 Task: Add a signature Courtney Young containing 'With sincere thanks, Courtney Young' to email address softage.1@softage.net and add a folder IT
Action: Mouse moved to (664, 213)
Screenshot: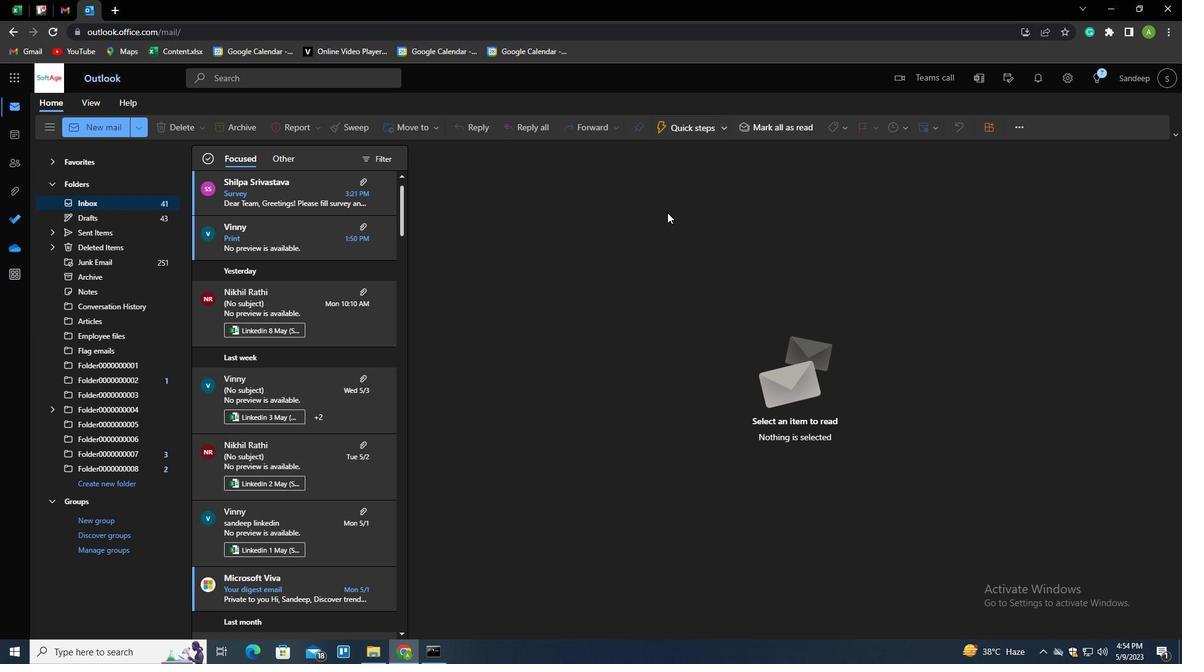 
Action: Key pressed n
Screenshot: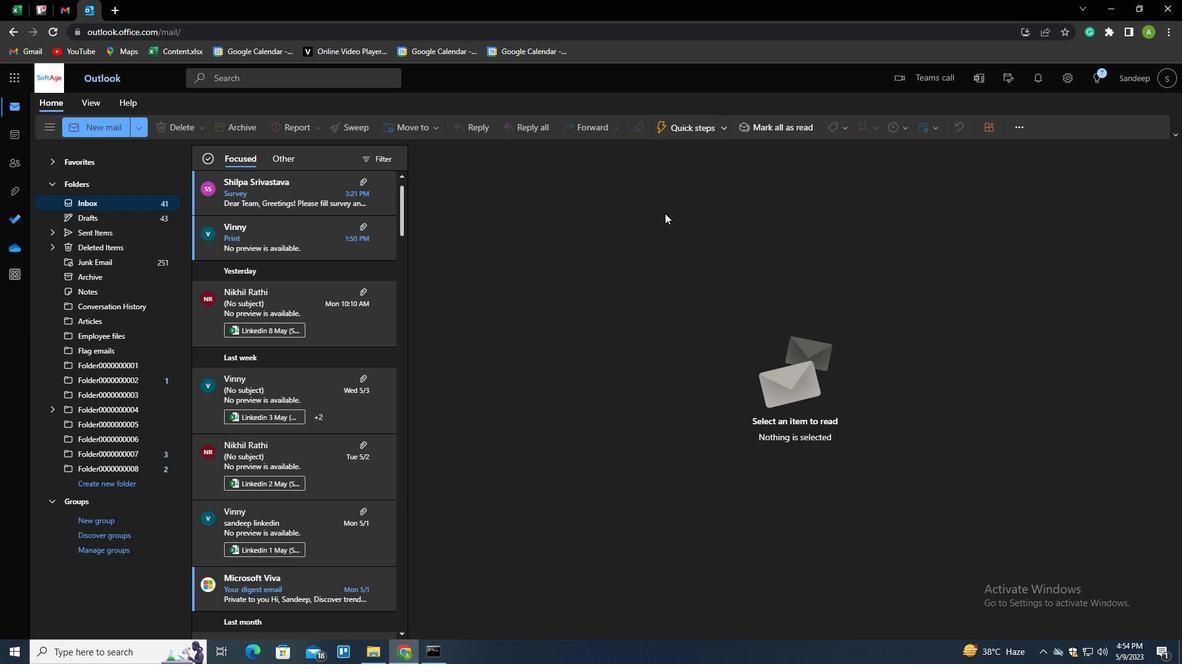 
Action: Mouse moved to (824, 128)
Screenshot: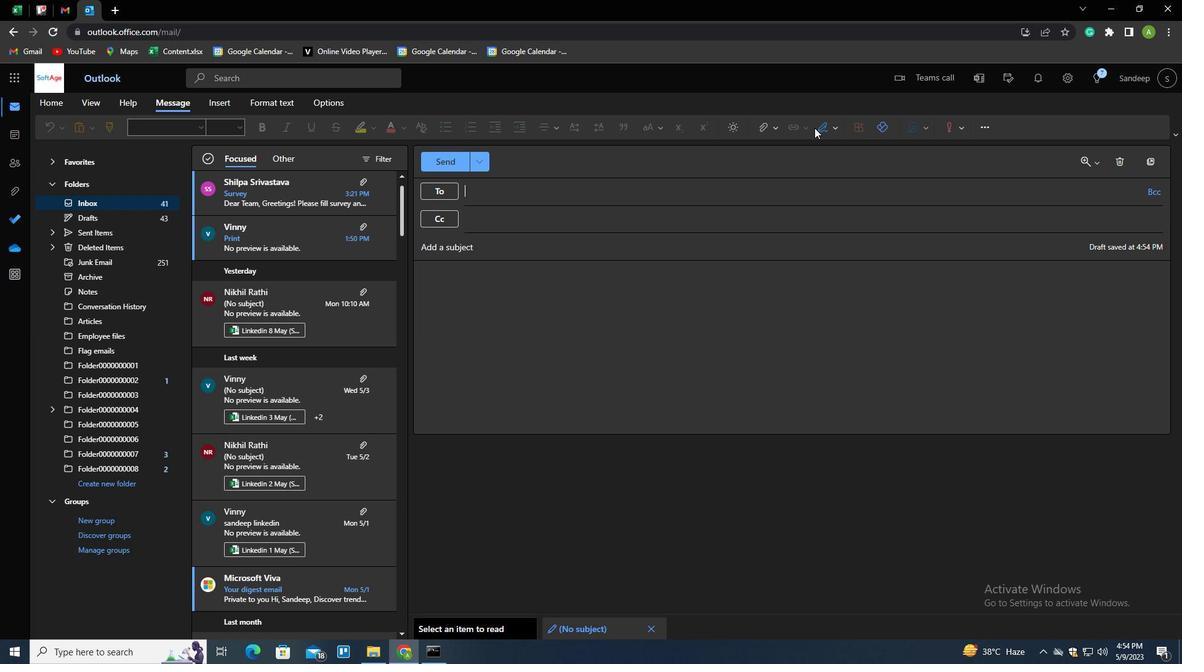 
Action: Mouse pressed left at (824, 128)
Screenshot: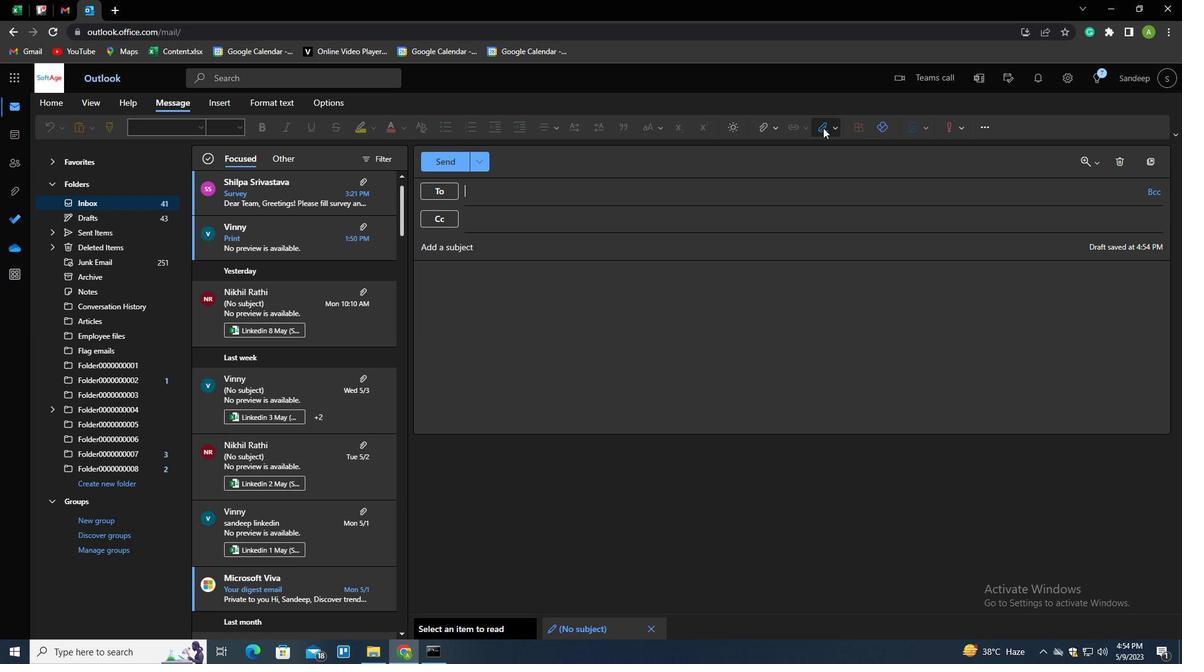 
Action: Mouse moved to (811, 154)
Screenshot: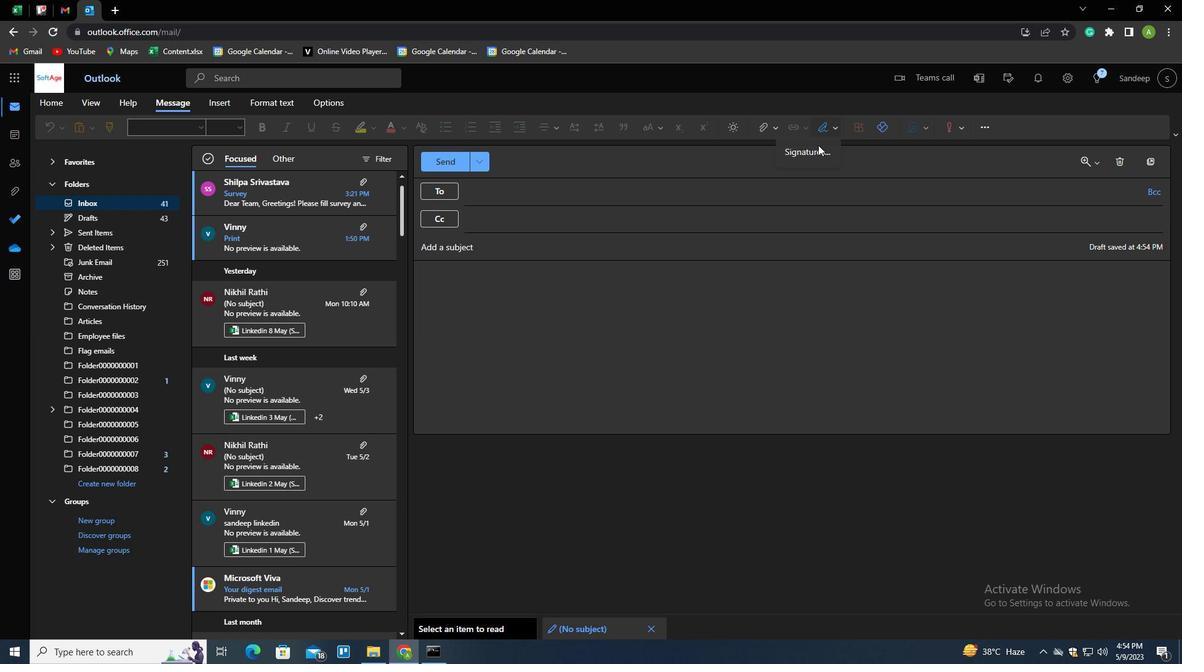 
Action: Mouse pressed left at (811, 154)
Screenshot: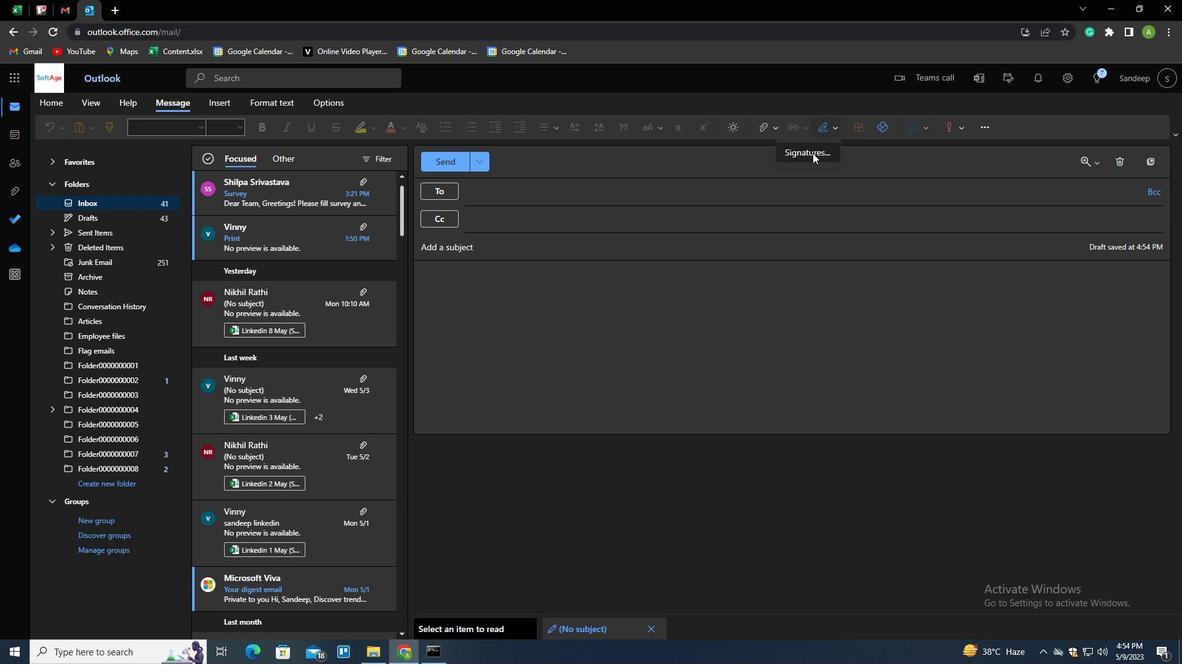 
Action: Mouse moved to (911, 317)
Screenshot: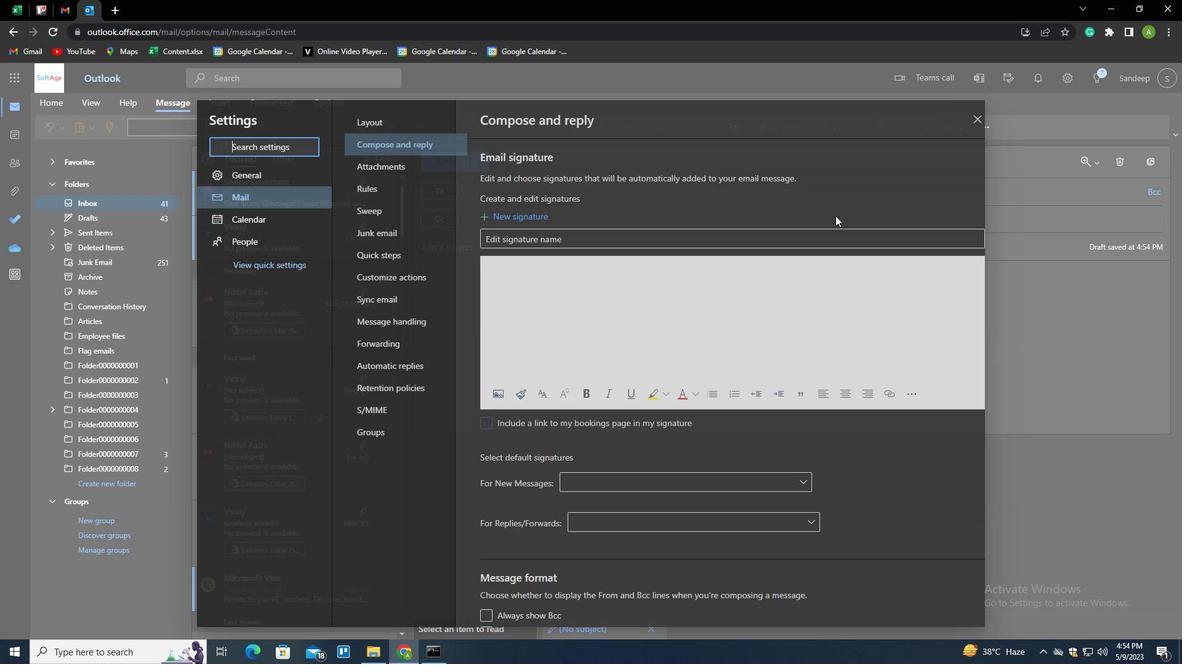 
Action: Mouse scrolled (911, 316) with delta (0, 0)
Screenshot: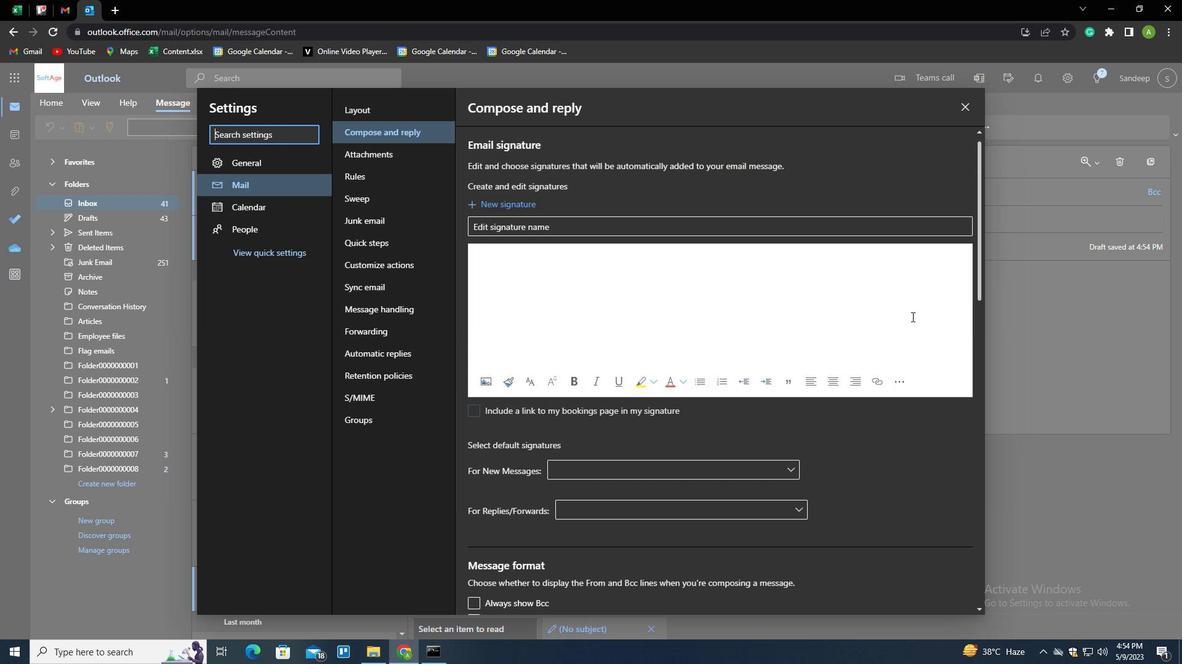 
Action: Mouse moved to (596, 171)
Screenshot: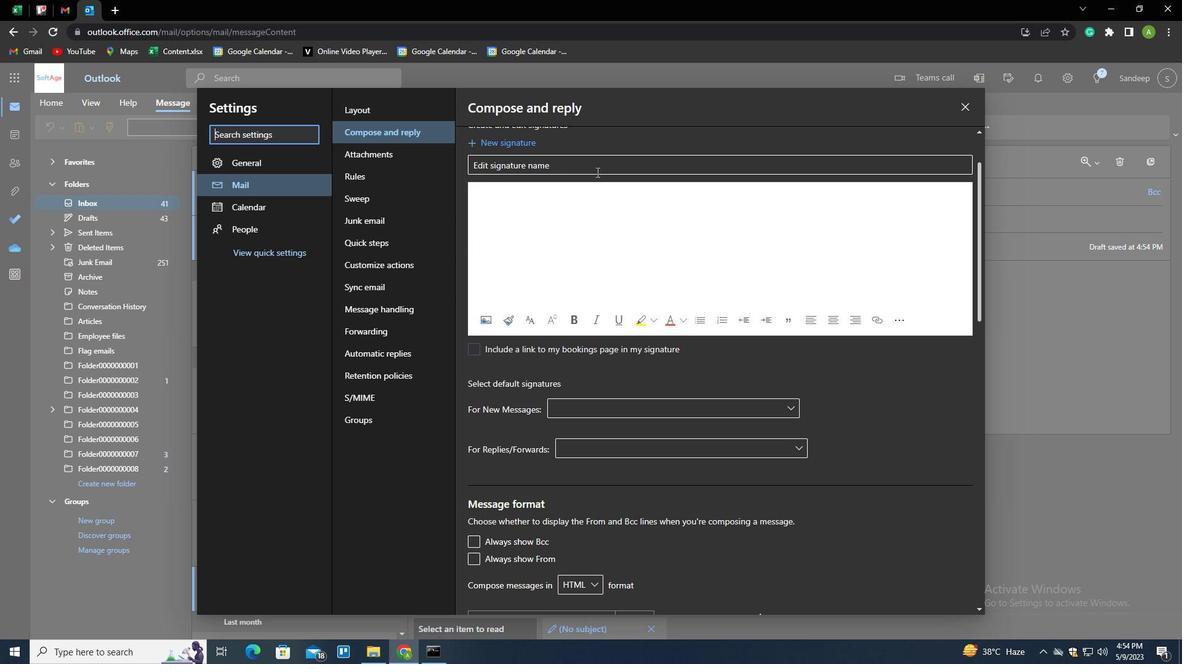 
Action: Mouse pressed left at (596, 171)
Screenshot: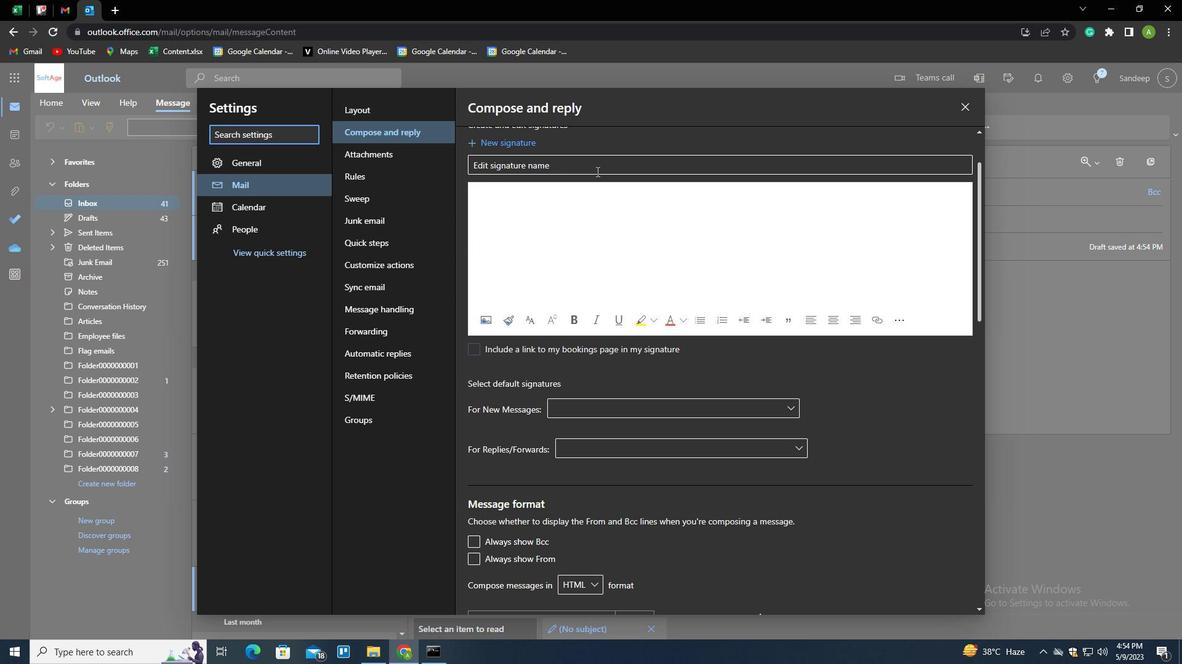 
Action: Key pressed <Key.shift>COUT<Key.backspace>RTNEY<Key.space><Key.shift>YOUNG<Key.tab><Key.shift_r><Key.enter><Key.enter><Key.enter><Key.enter><Key.shift><Key.shift><Key.shift><Key.shift><Key.shift><Key.shift><Key.shift><Key.shift><Key.shift><Key.shift><Key.shift><Key.shift><Key.shift><Key.shift><Key.shift><Key.shift><Key.shift><Key.shift><Key.shift><Key.shift><Key.shift><Key.shift><Key.shift><Key.shift><Key.shift><Key.shift><Key.shift><Key.shift><Key.shift><Key.shift><Key.shift><Key.shift><Key.shift>WITH<Key.space><Key.shift>SINCERE<Key.space>THANKS,<Key.shift_r><Key.enter><Key.shift>COUTNEY<Key.space><Key.shift><Key.shift><Key.shift><Key.shift><Key.shift><Key.backspace><Key.backspace><Key.backspace><Key.backspace><Key.backspace><Key.backspace>RT<Key.backspace>U<Key.backspace><Key.backspace>URTNEY<Key.space><Key.shift>YOUNG<Key.shift_r><Key.enter>
Screenshot: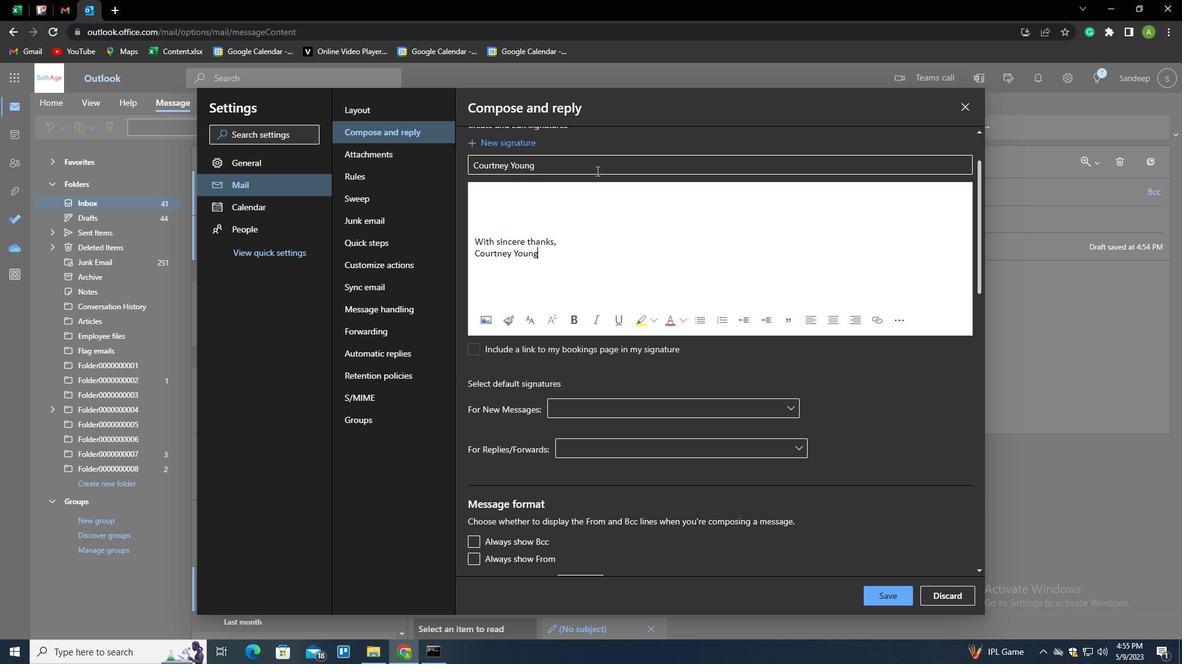 
Action: Mouse moved to (649, 238)
Screenshot: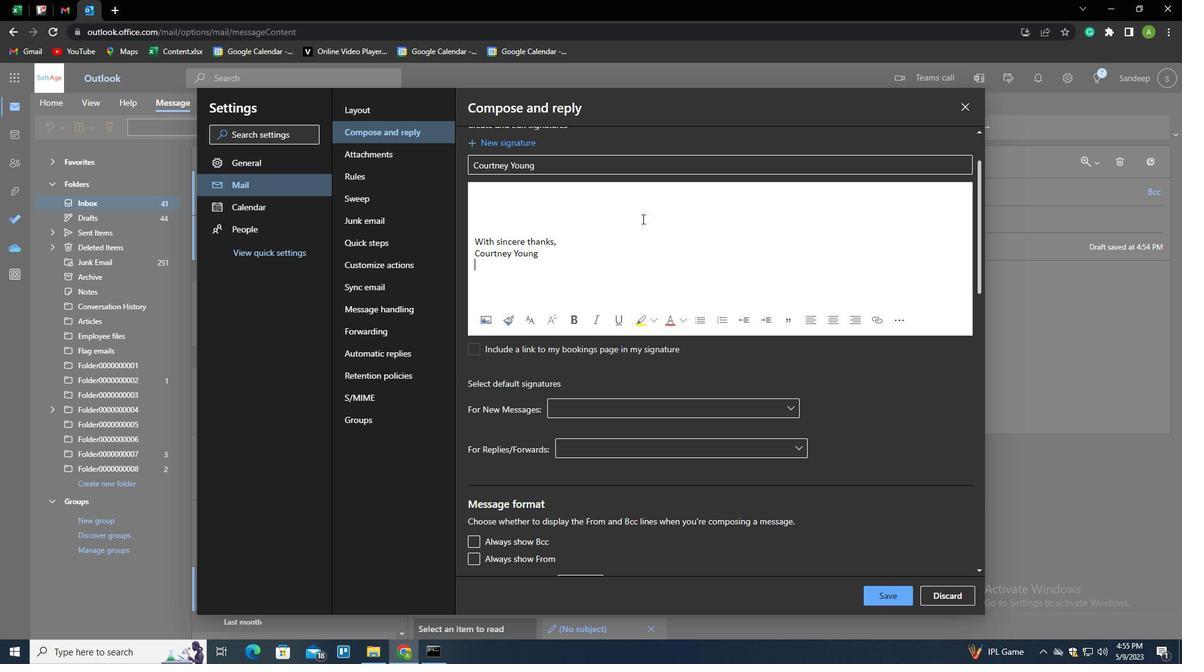 
Action: Mouse scrolled (649, 239) with delta (0, 0)
Screenshot: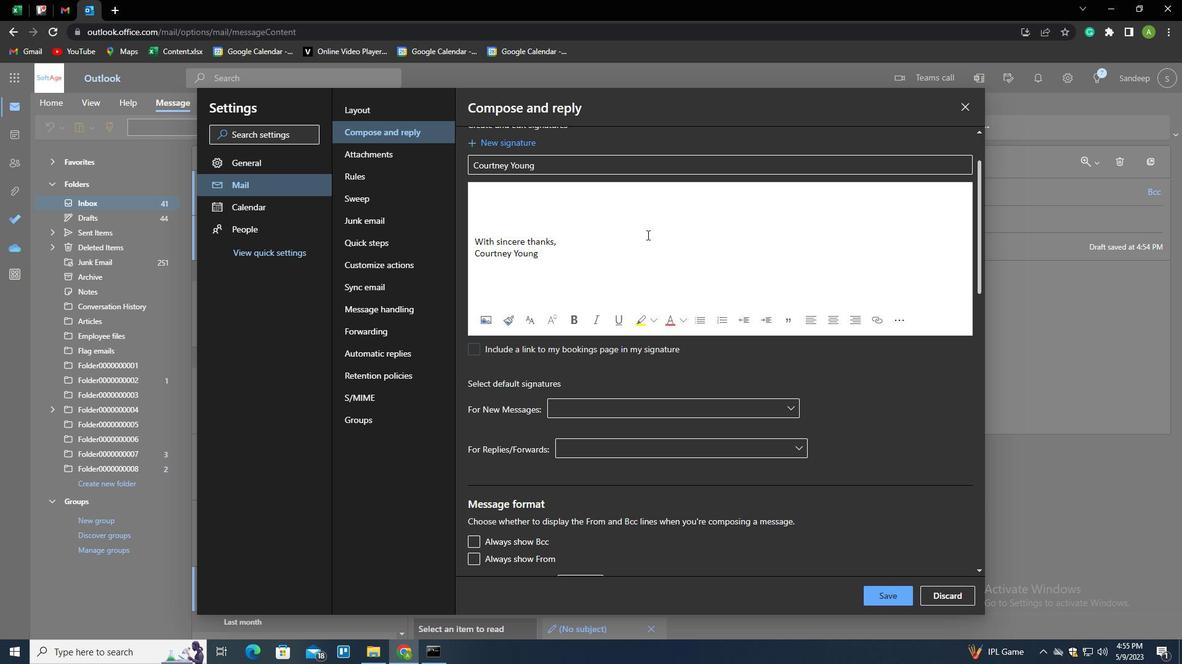 
Action: Mouse scrolled (649, 239) with delta (0, 0)
Screenshot: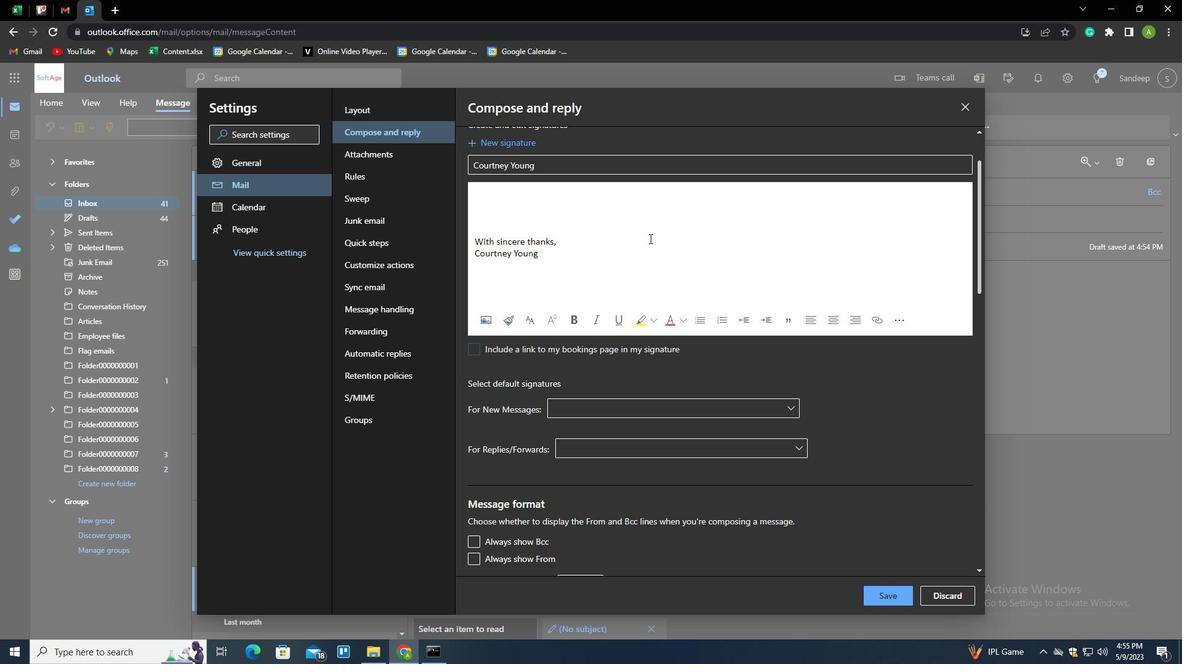 
Action: Mouse scrolled (649, 239) with delta (0, 0)
Screenshot: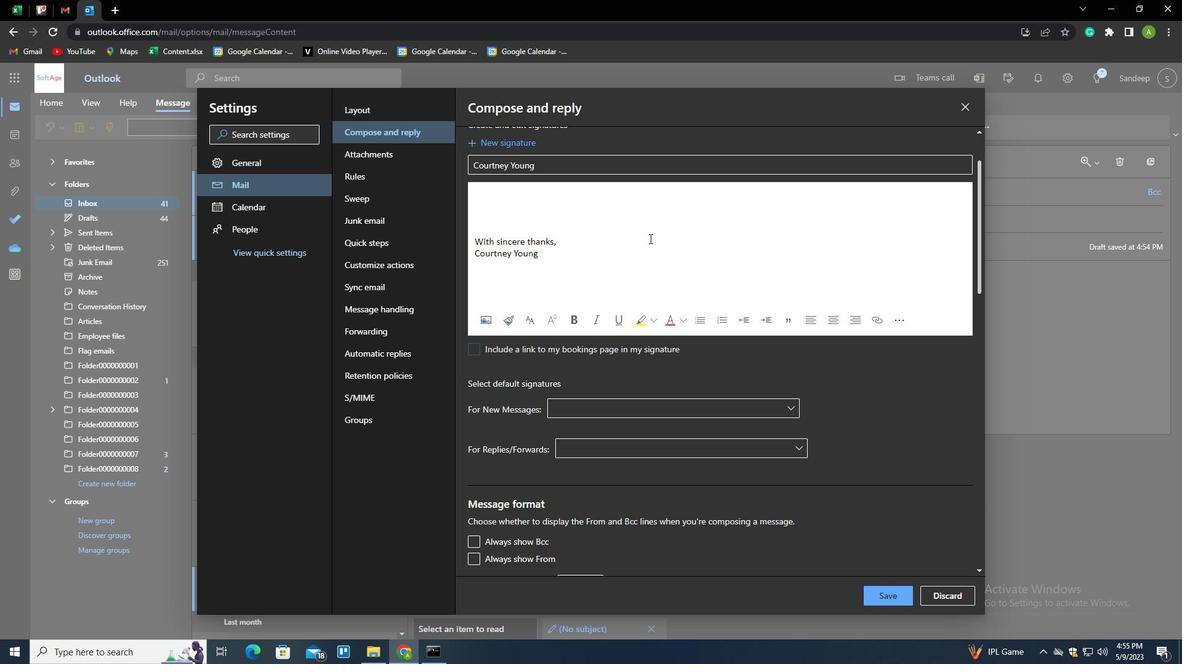 
Action: Mouse scrolled (649, 239) with delta (0, 0)
Screenshot: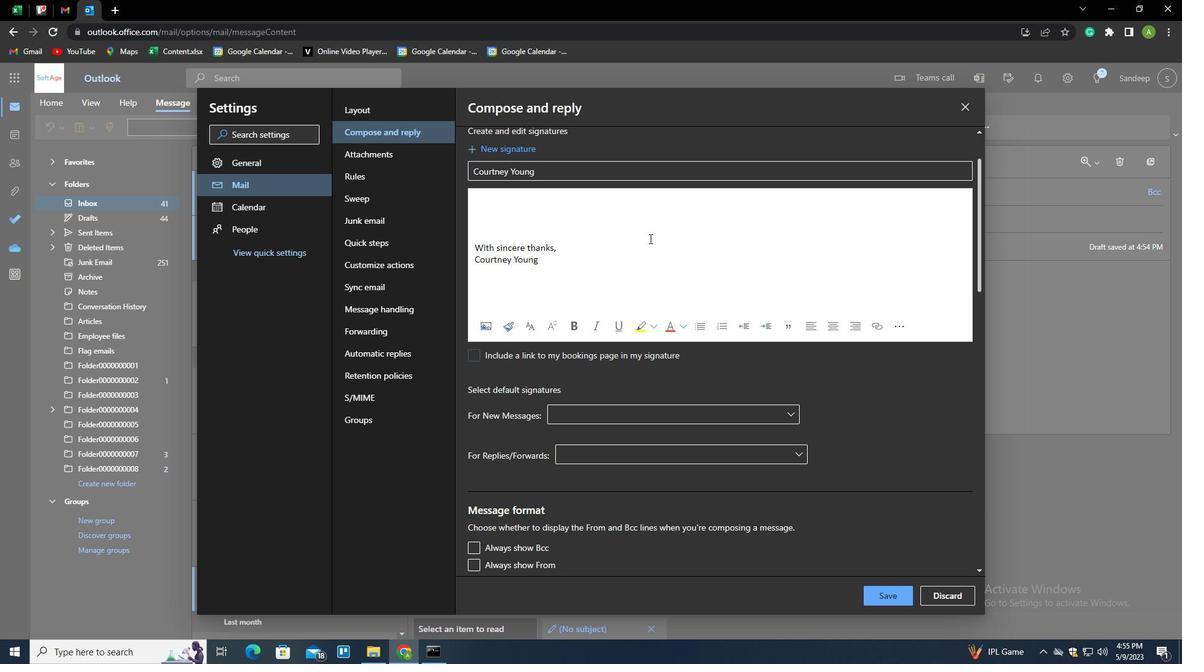 
Action: Mouse moved to (890, 598)
Screenshot: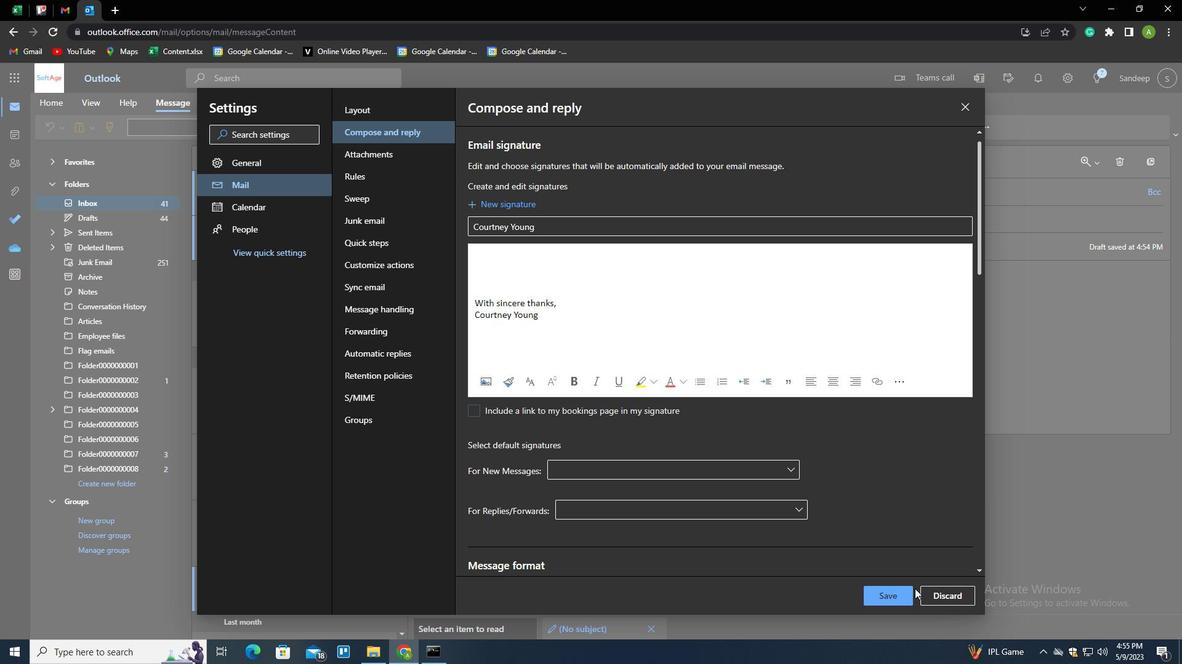 
Action: Mouse pressed left at (890, 598)
Screenshot: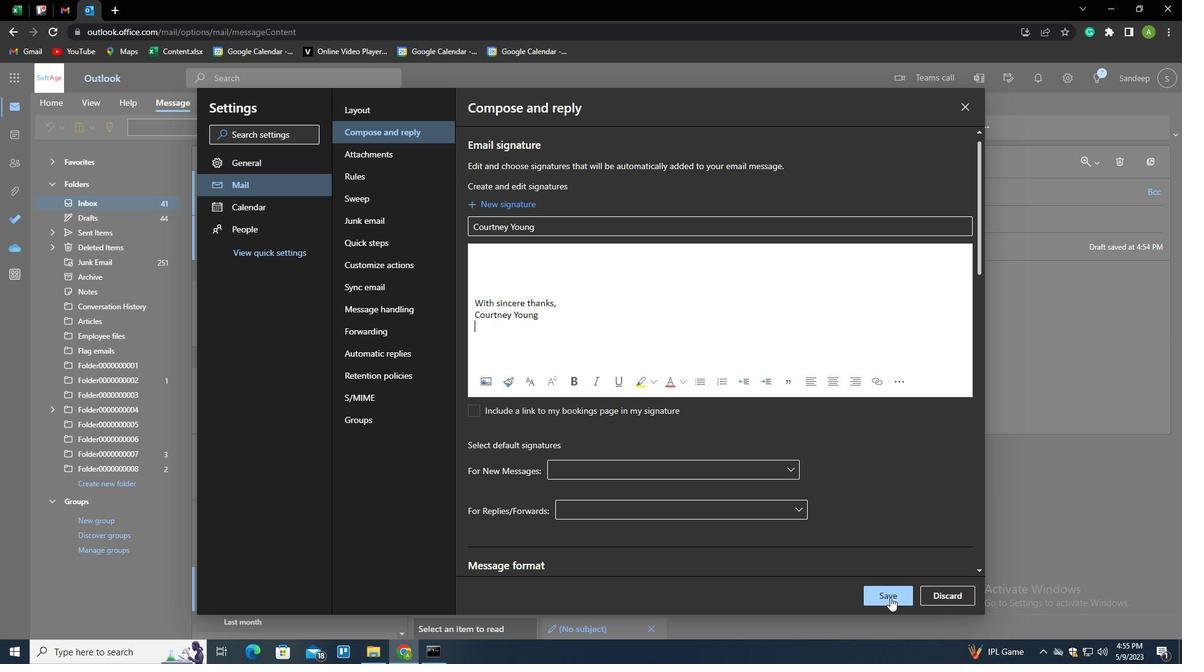 
Action: Mouse moved to (1021, 389)
Screenshot: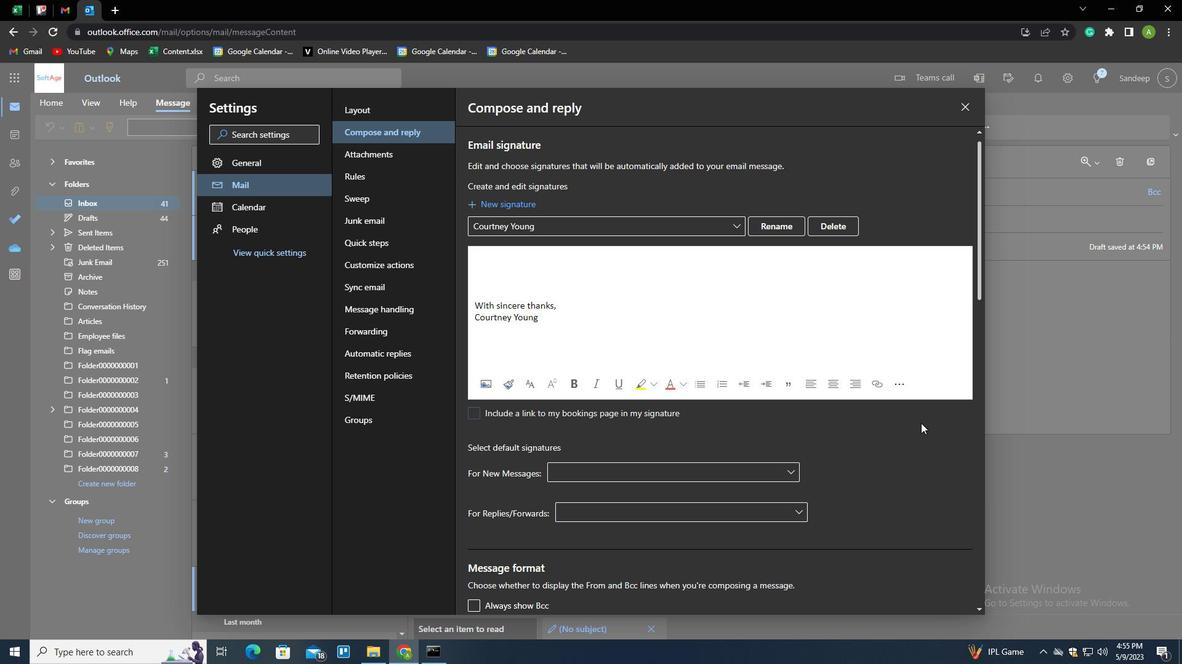 
Action: Mouse pressed left at (1021, 389)
Screenshot: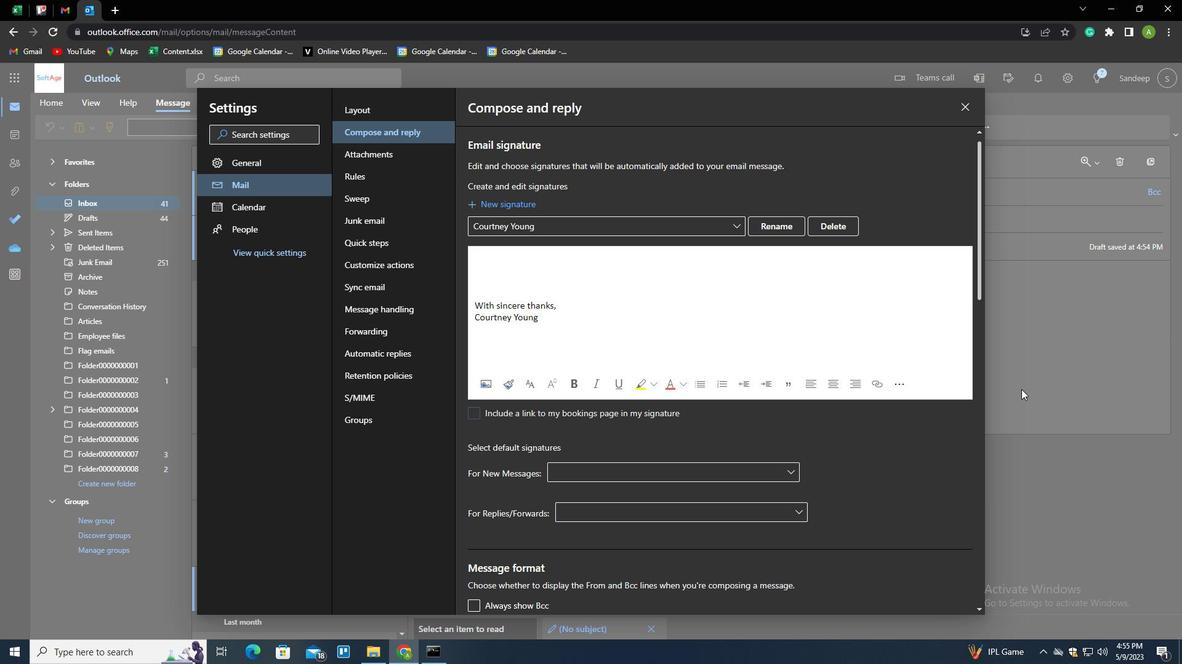 
Action: Mouse moved to (526, 293)
Screenshot: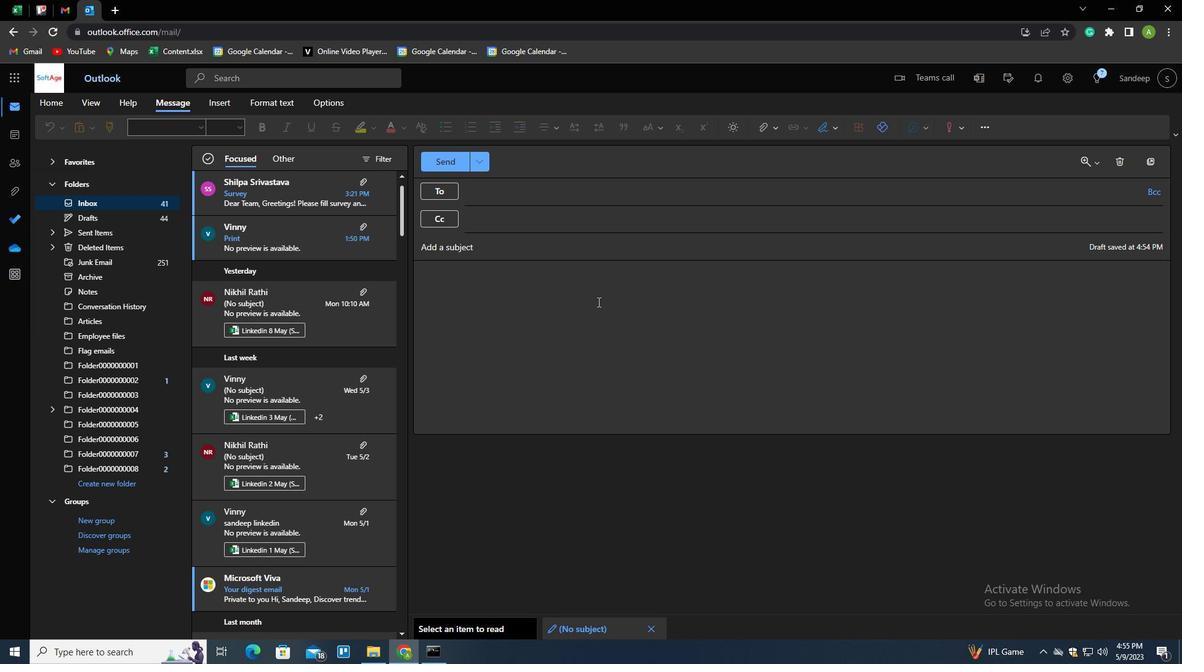 
Action: Mouse pressed left at (526, 293)
Screenshot: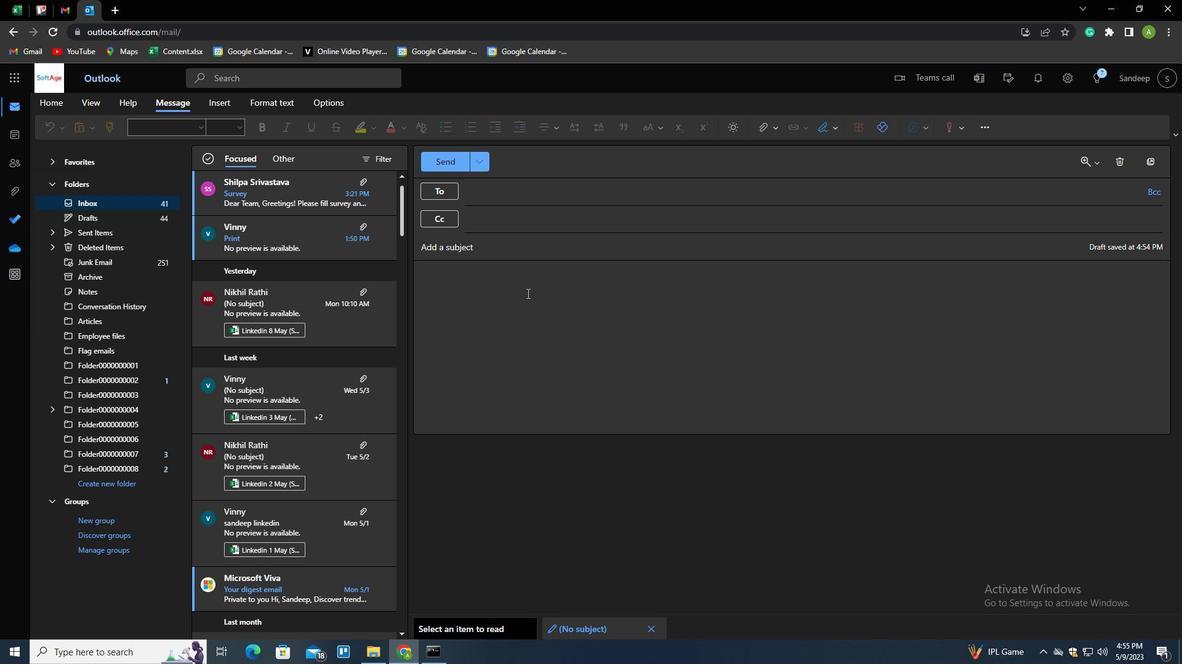 
Action: Mouse moved to (829, 130)
Screenshot: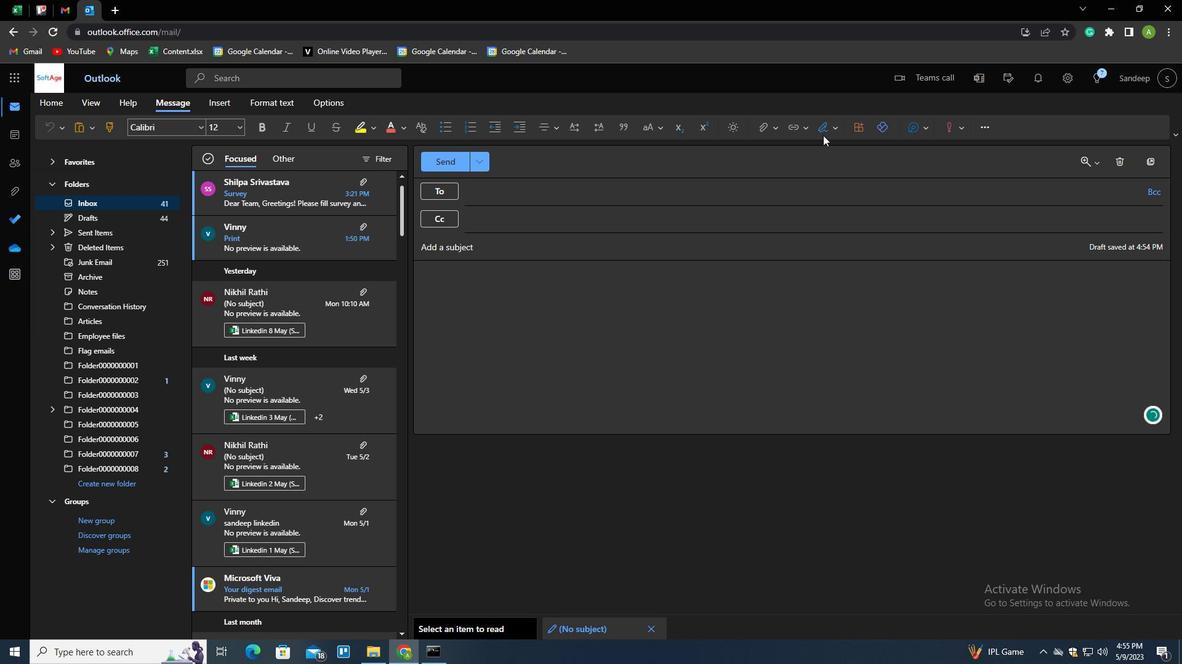 
Action: Mouse pressed left at (829, 130)
Screenshot: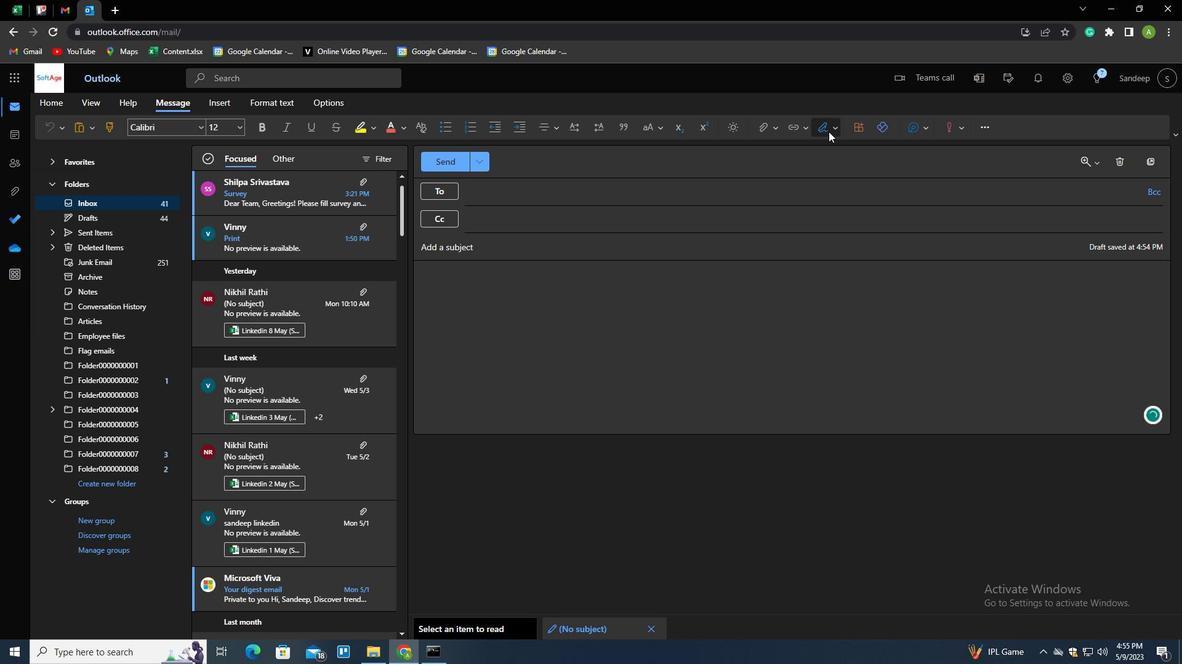 
Action: Mouse moved to (816, 152)
Screenshot: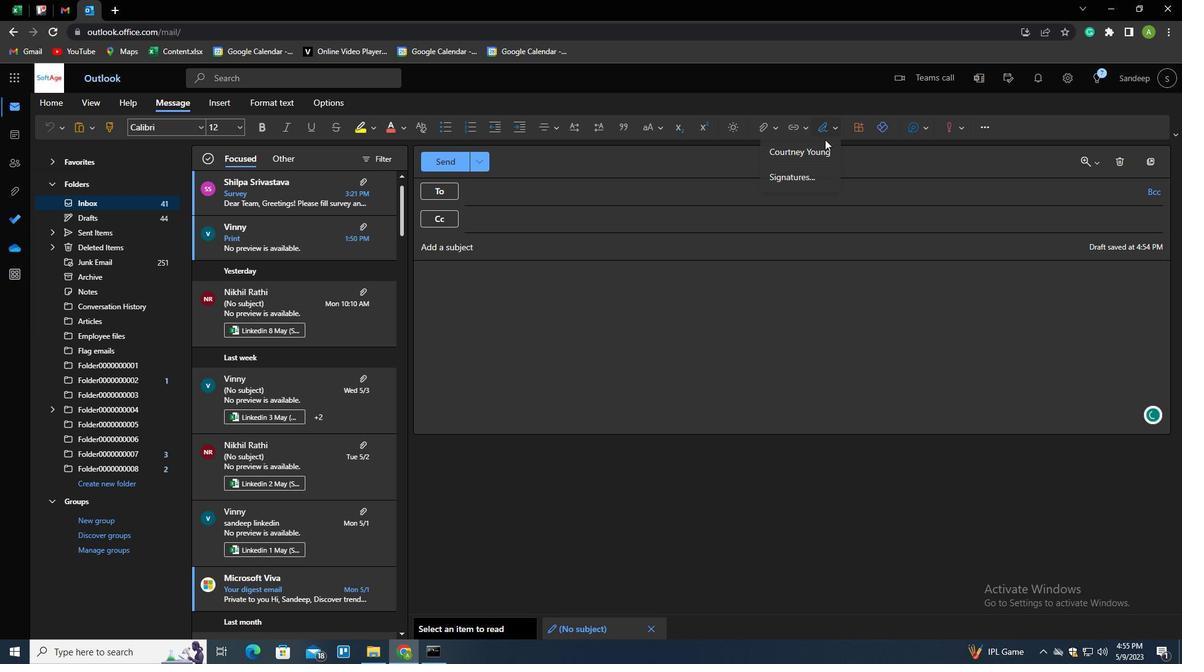 
Action: Mouse pressed left at (816, 152)
Screenshot: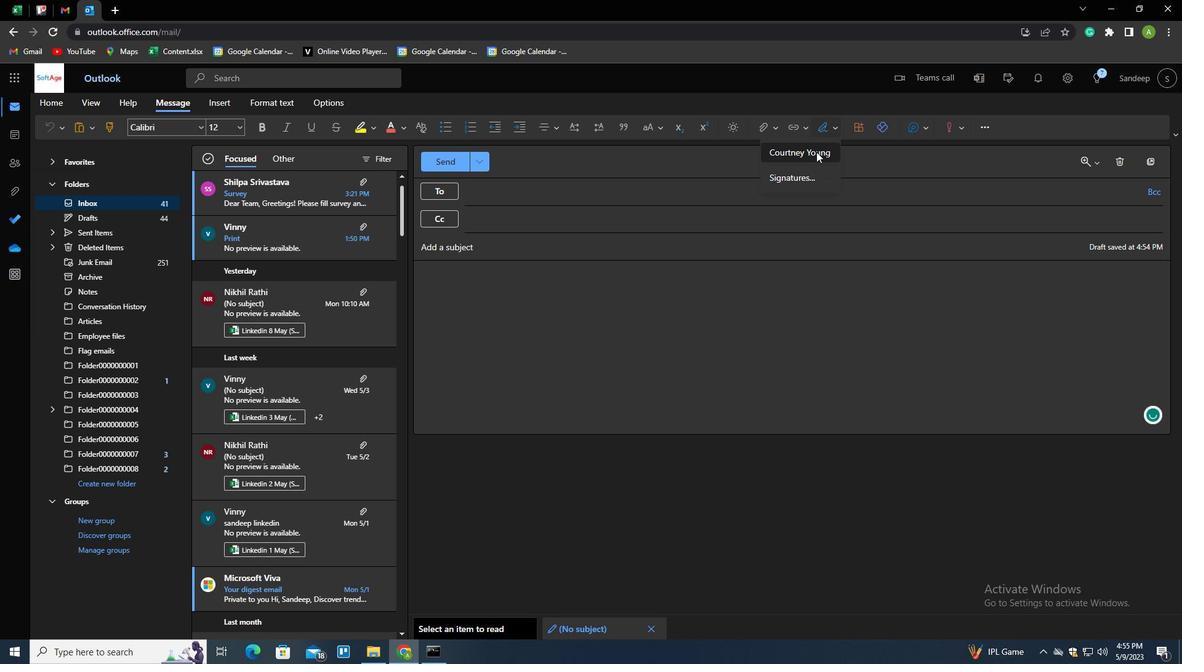 
Action: Mouse moved to (509, 193)
Screenshot: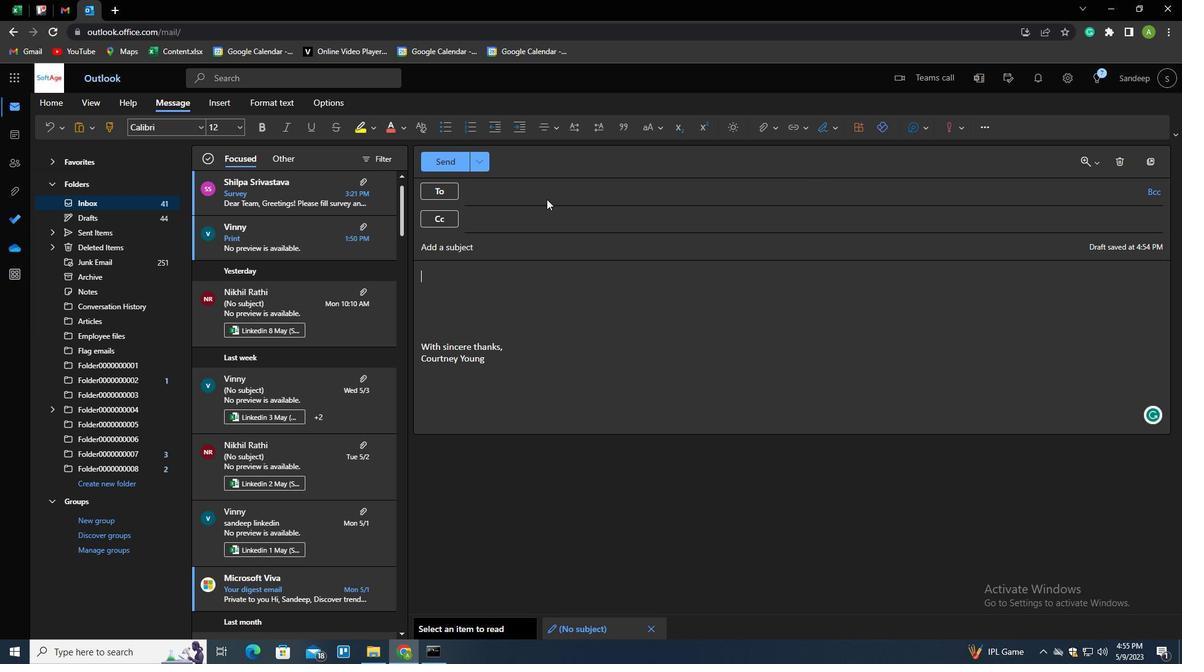 
Action: Mouse pressed left at (509, 193)
Screenshot: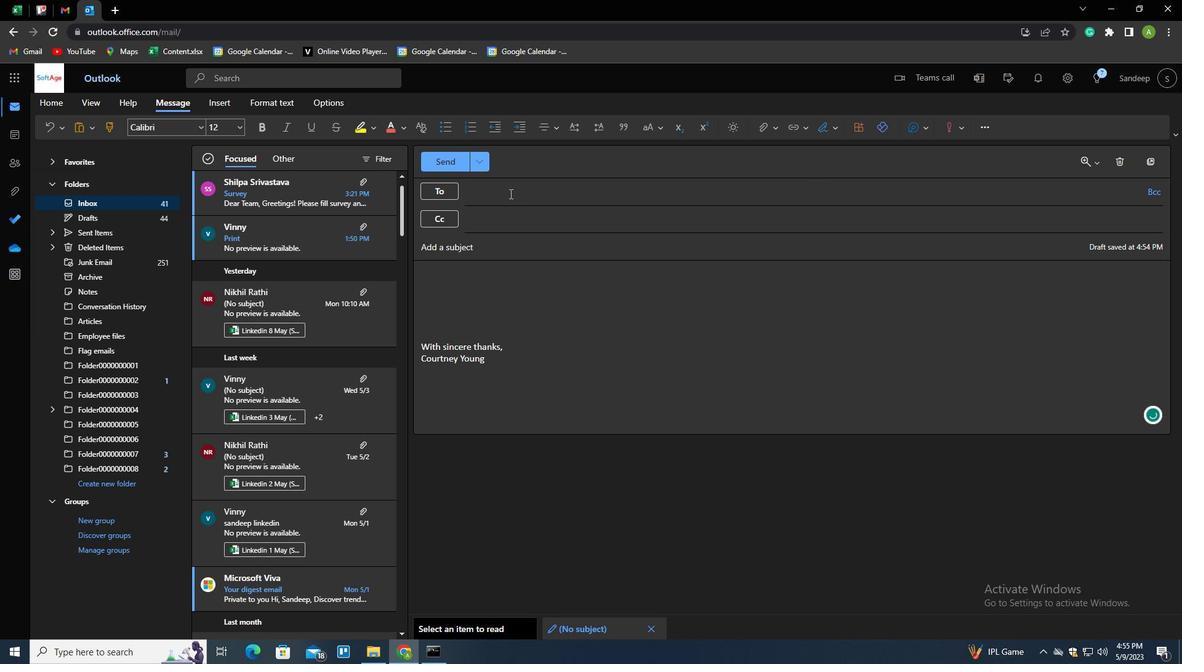 
Action: Key pressed SOFTAGE.2<Key.backspace>1<Key.shift>@SOFTAGE.NET
Screenshot: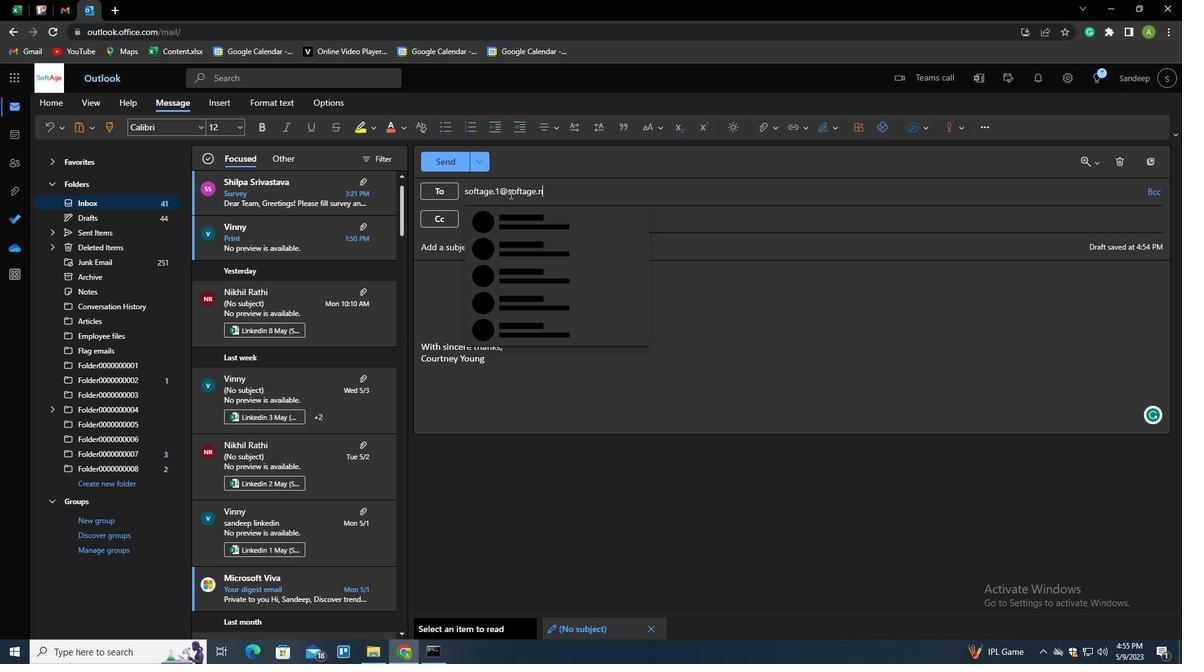 
Action: Mouse moved to (515, 220)
Screenshot: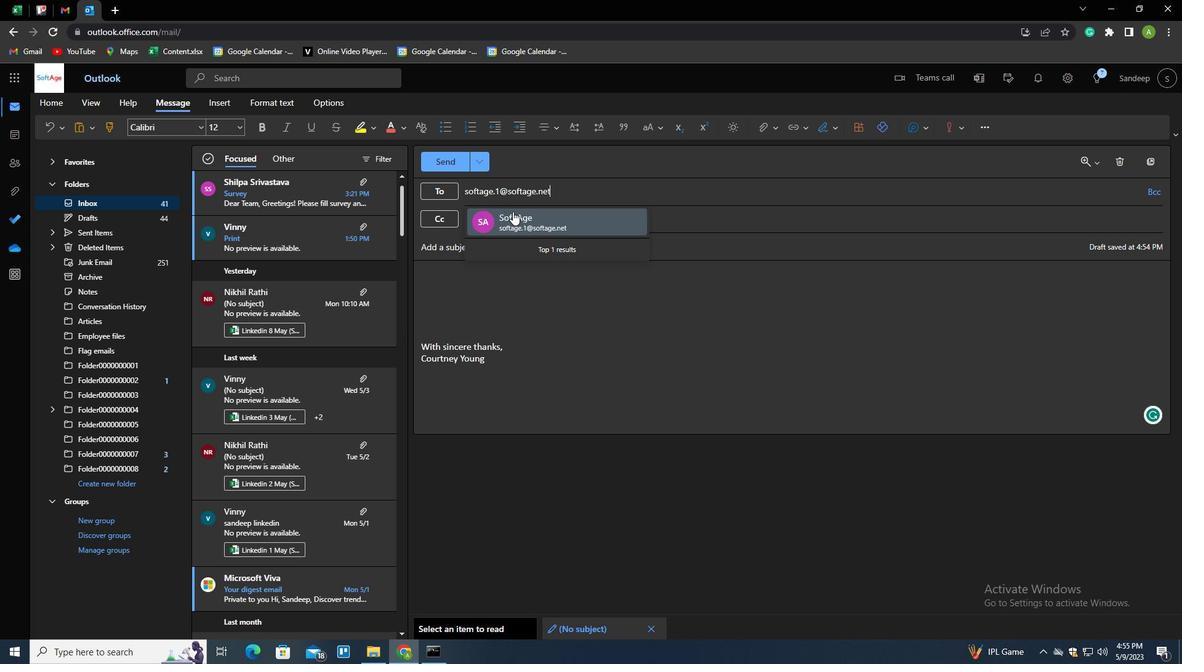 
Action: Mouse pressed left at (515, 220)
Screenshot: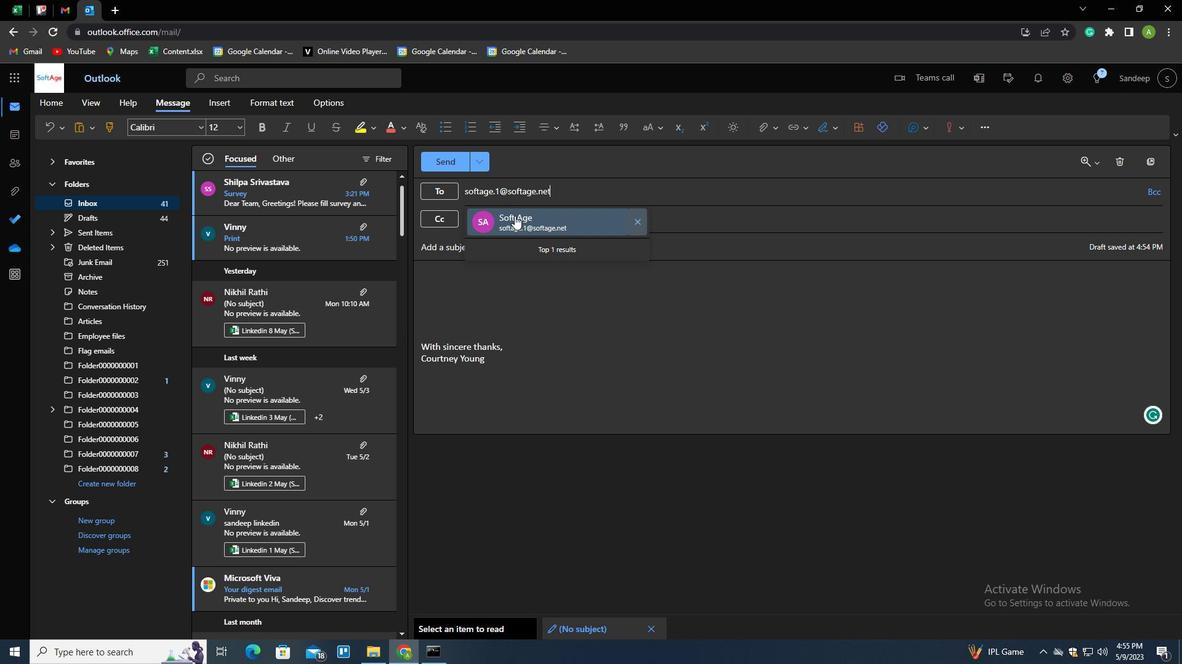 
Action: Mouse moved to (110, 490)
Screenshot: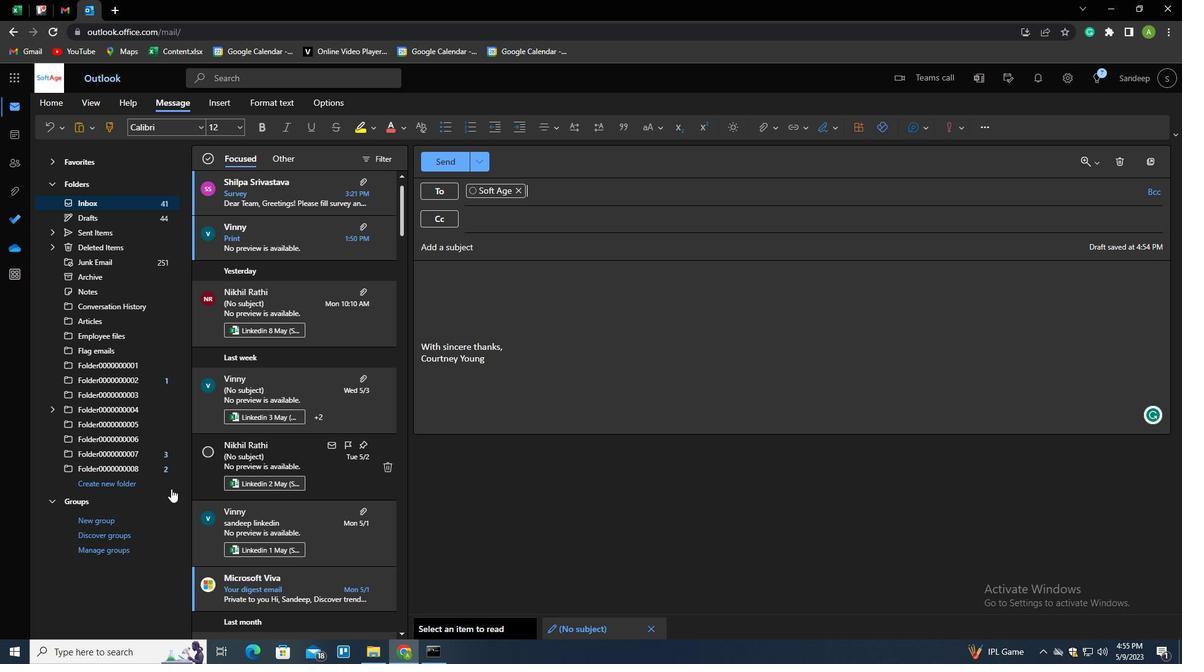 
Action: Mouse pressed left at (110, 490)
Screenshot: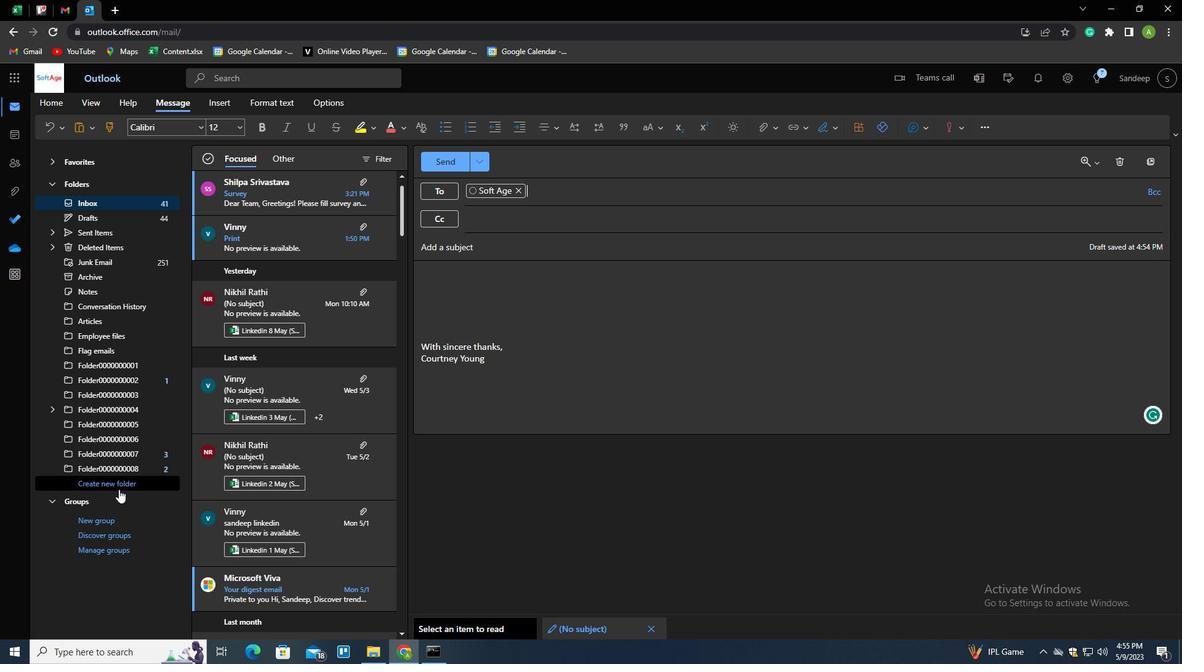 
Action: Mouse moved to (112, 488)
Screenshot: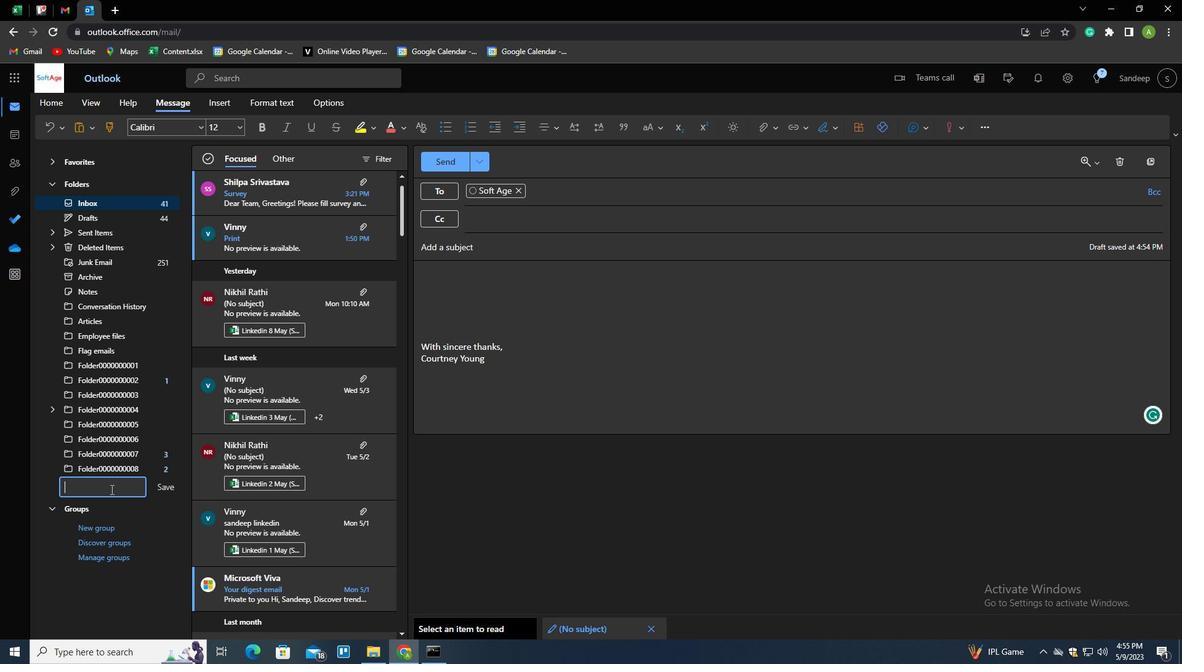 
Action: Key pressed <Key.shift>IT<Key.enter>
Screenshot: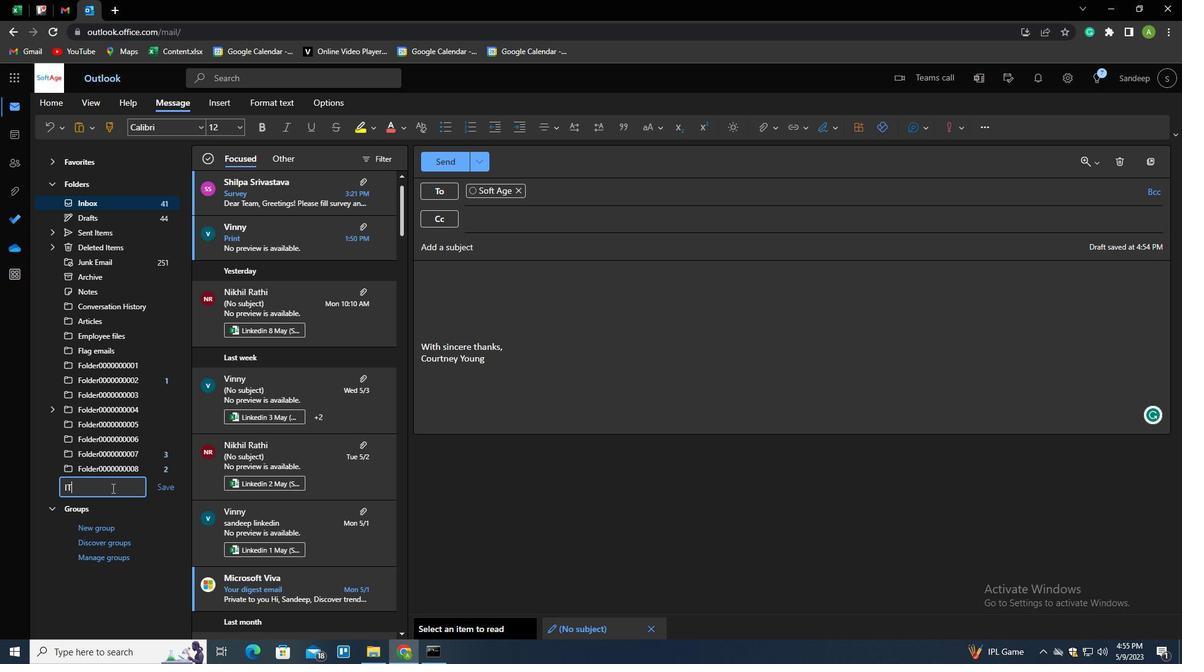 
Action: Mouse moved to (570, 514)
Screenshot: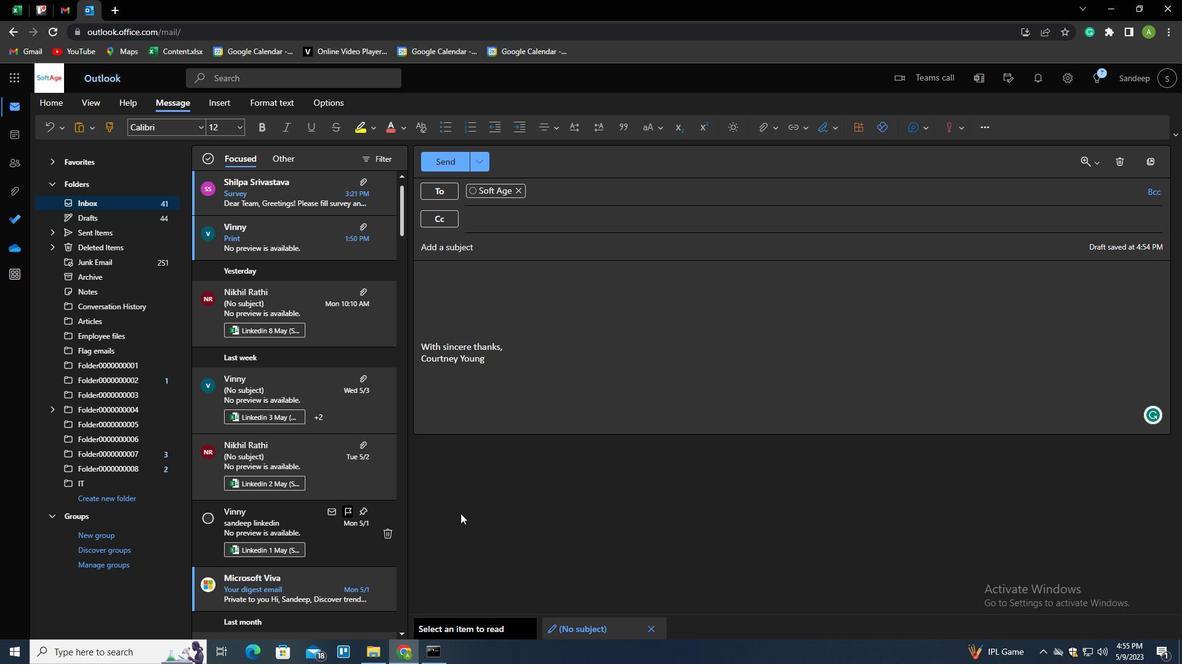 
